 Task: Create a section Speedy Gonzales and in the section, add a milestone Mobile device management (MDM) implementation in the project CoreLine
Action: Mouse moved to (117, 483)
Screenshot: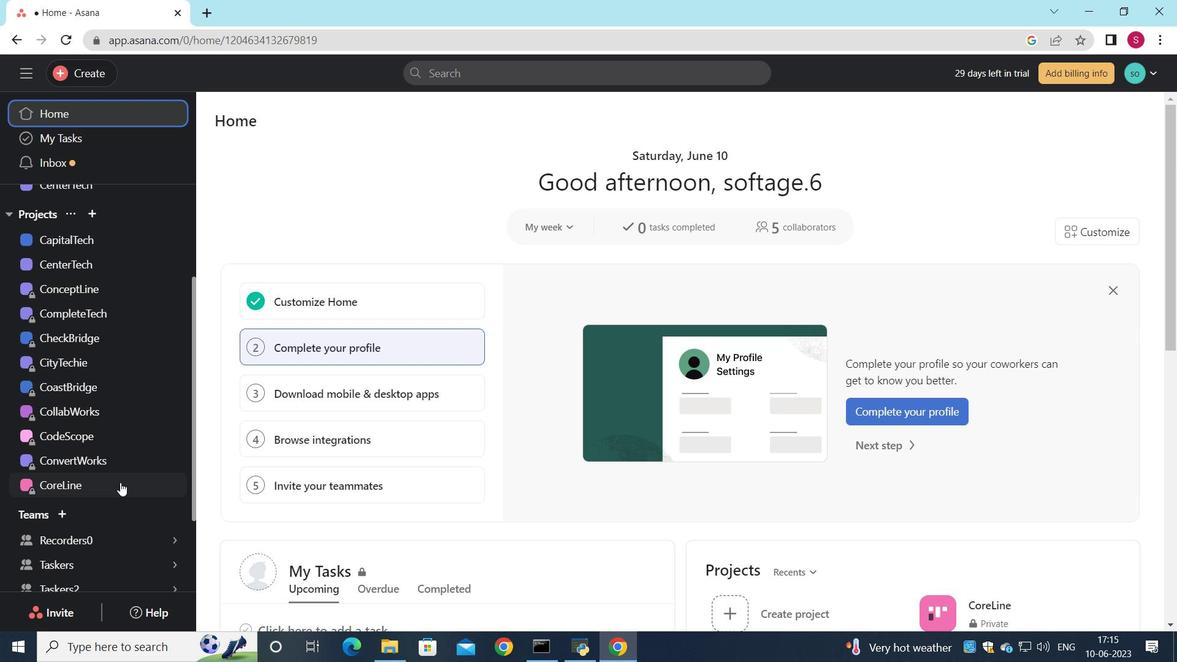 
Action: Mouse pressed left at (117, 483)
Screenshot: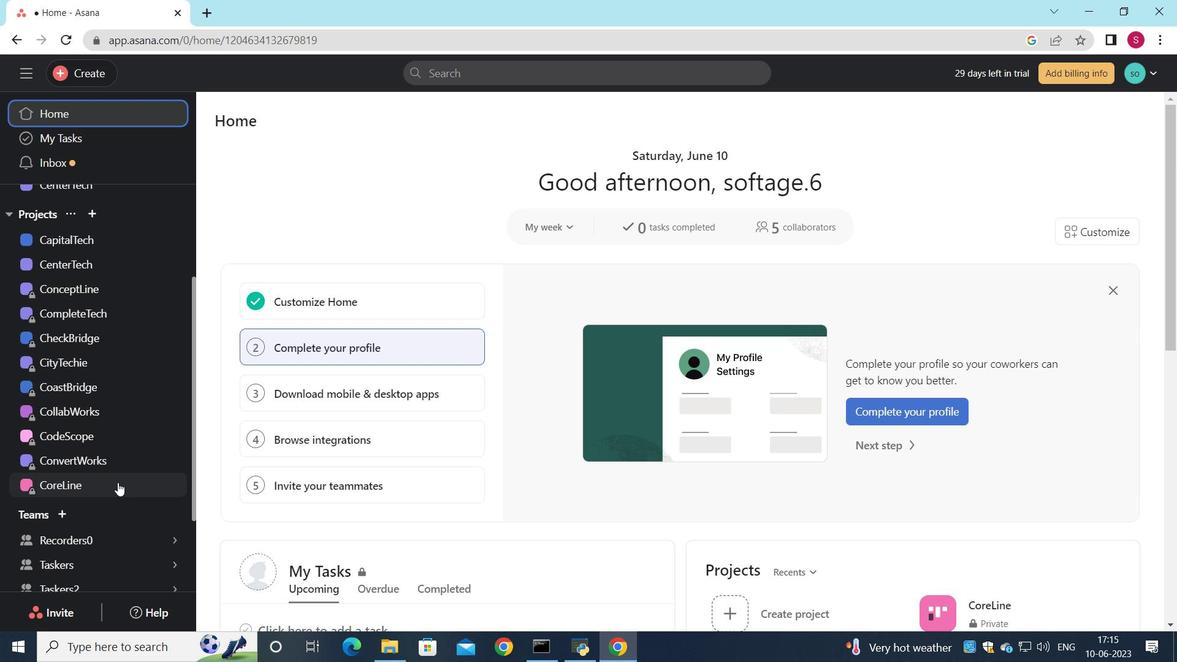 
Action: Mouse moved to (1171, 624)
Screenshot: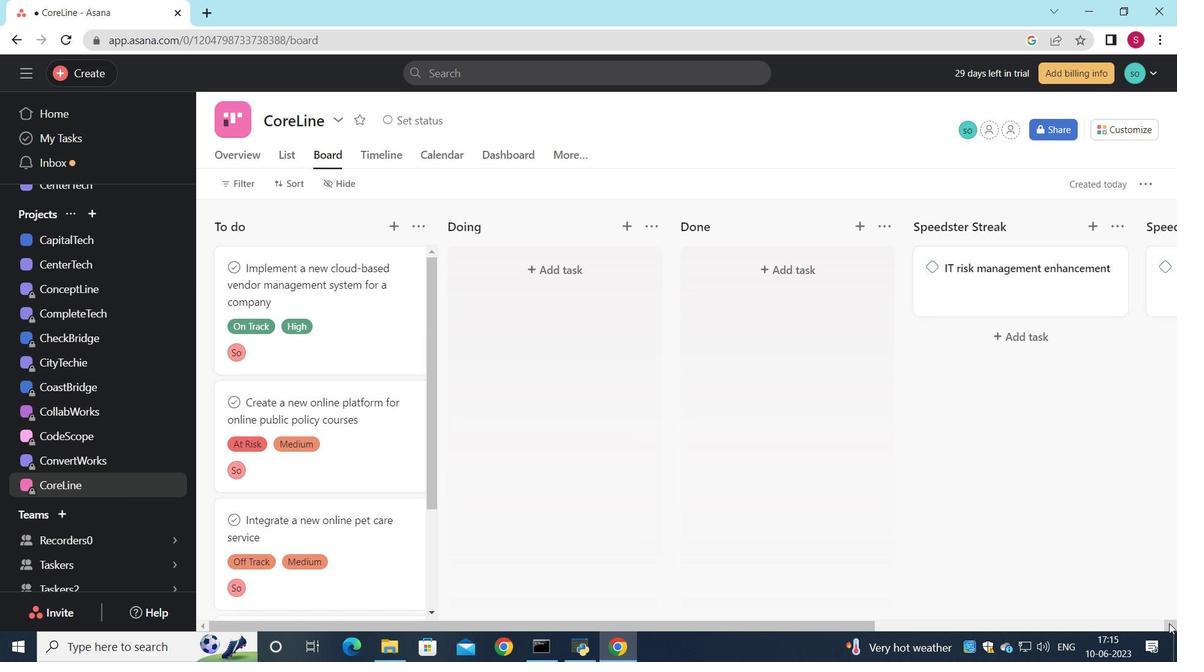 
Action: Mouse pressed left at (1171, 624)
Screenshot: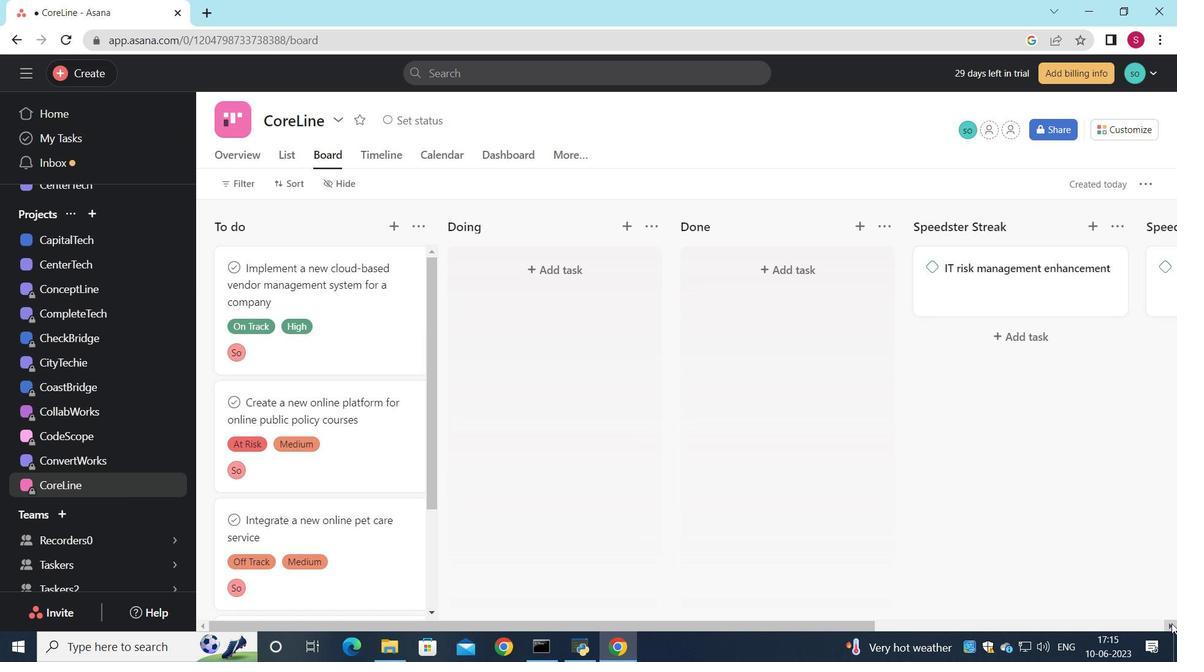 
Action: Mouse pressed left at (1171, 624)
Screenshot: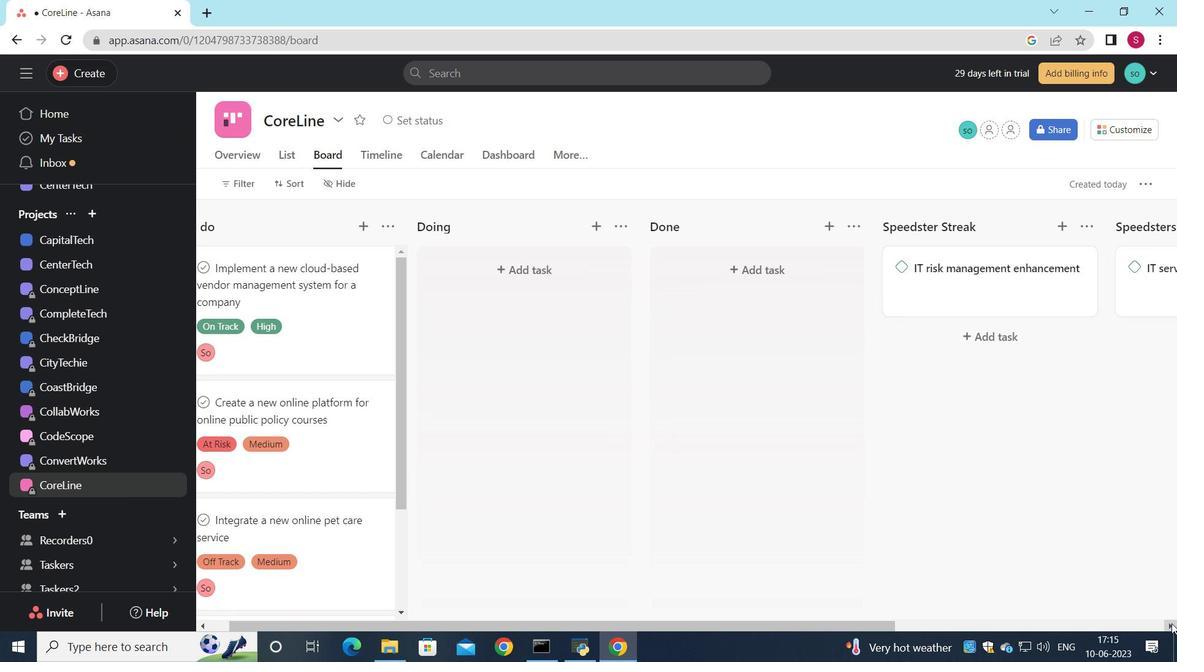 
Action: Mouse pressed left at (1171, 624)
Screenshot: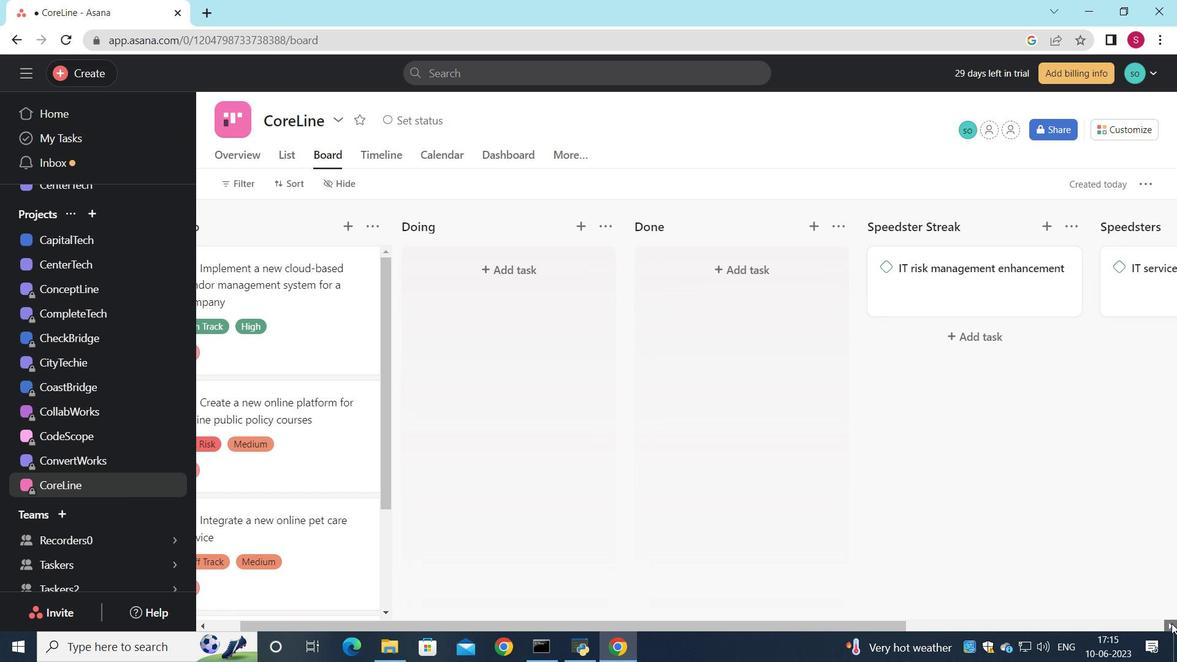 
Action: Mouse moved to (1055, 221)
Screenshot: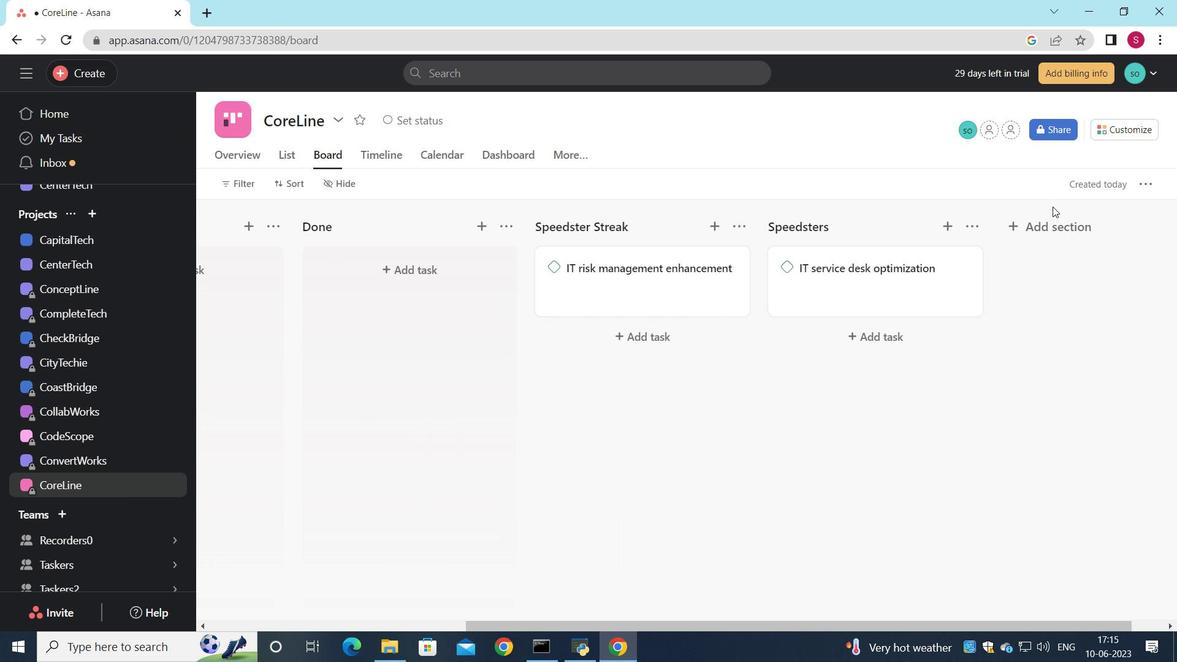 
Action: Mouse pressed left at (1055, 221)
Screenshot: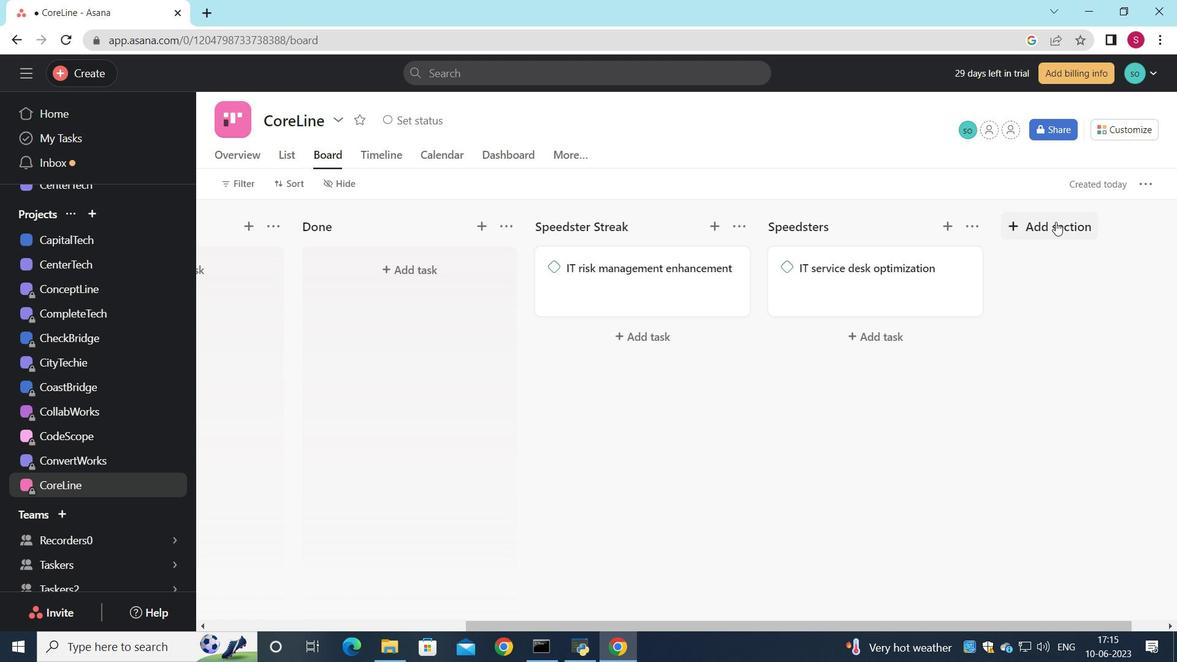
Action: Mouse moved to (1026, 244)
Screenshot: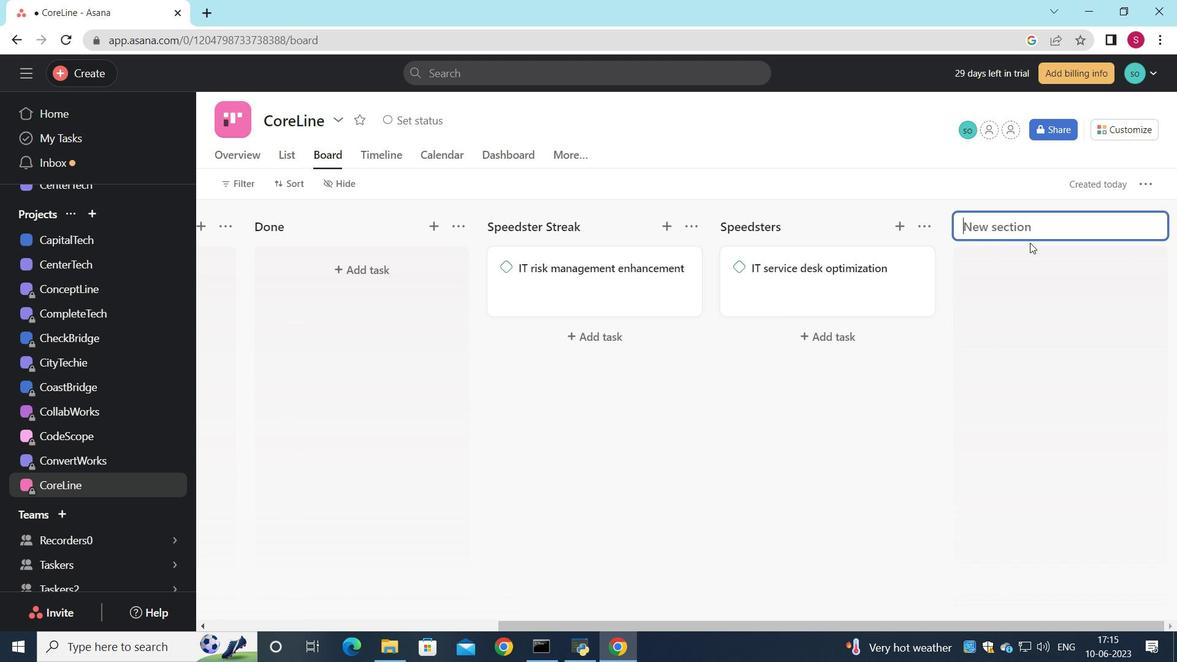 
Action: Key pressed <Key.shift>Speedt<Key.backspace>y<Key.space><Key.shift><Key.shift><Key.shift><Key.shift><Key.shift>Gon<Key.shift><Key.shift><Key.shift><Key.shift><Key.shift><Key.shift><Key.shift><Key.shift><Key.shift><Key.shift><Key.shift><Key.shift><Key.shift><Key.shift><Key.shift><Key.shift>zales
Screenshot: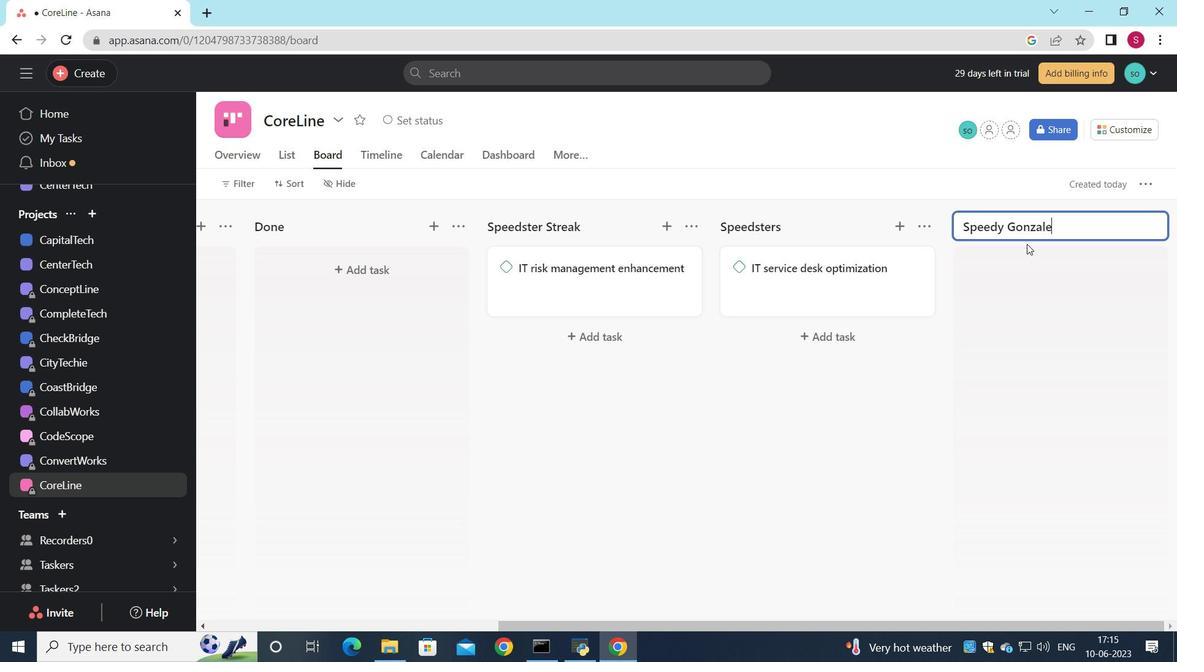 
Action: Mouse moved to (1068, 236)
Screenshot: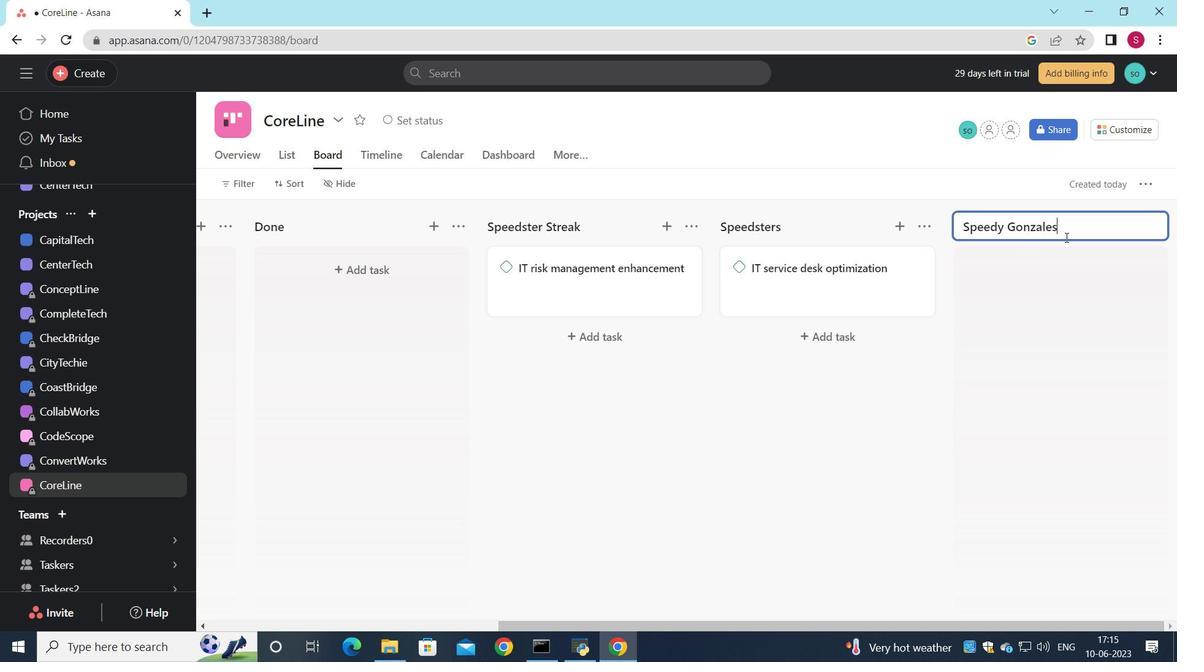 
Action: Mouse pressed left at (1068, 236)
Screenshot: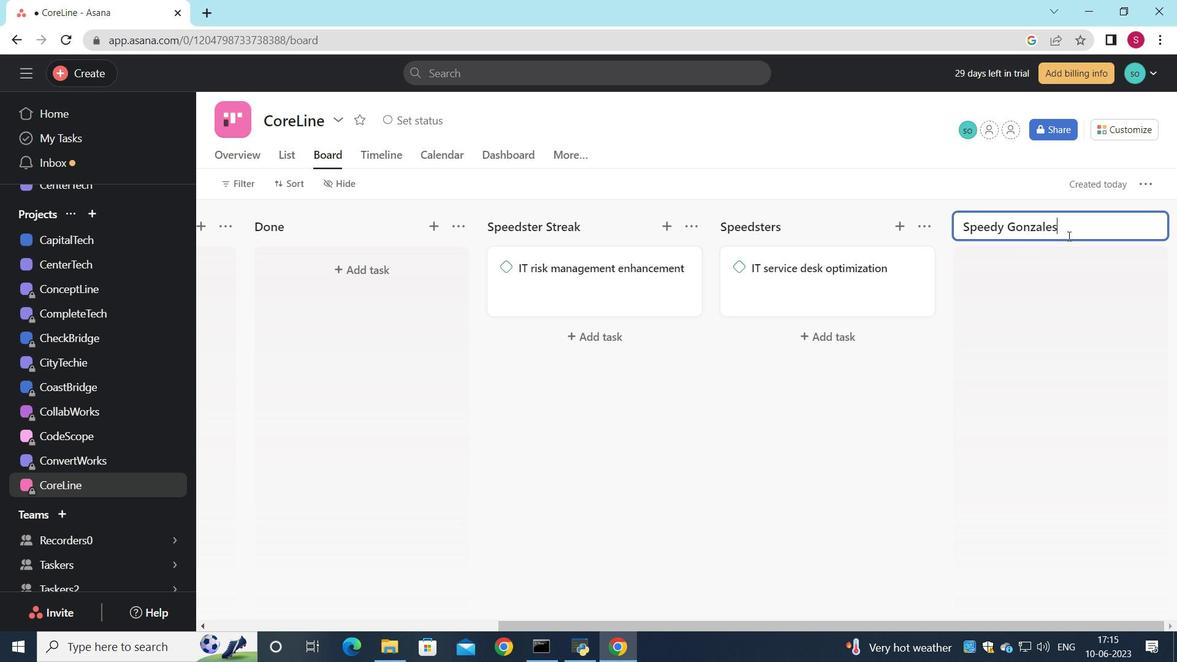 
Action: Mouse moved to (1059, 251)
Screenshot: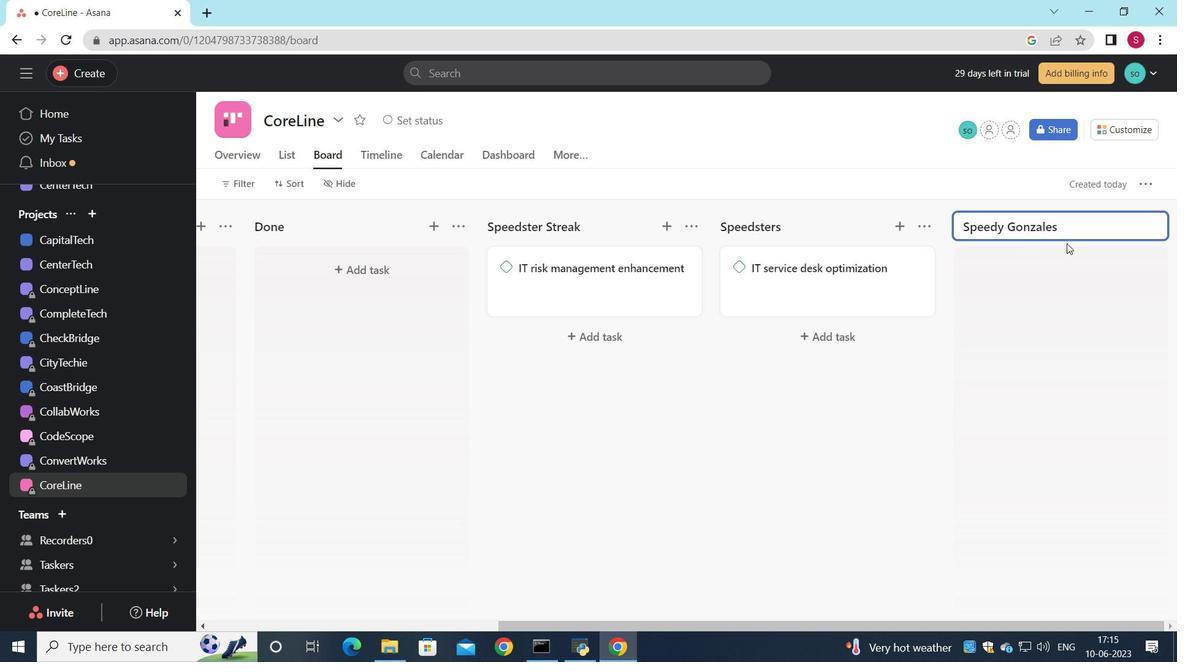 
Action: Mouse pressed left at (1059, 251)
Screenshot: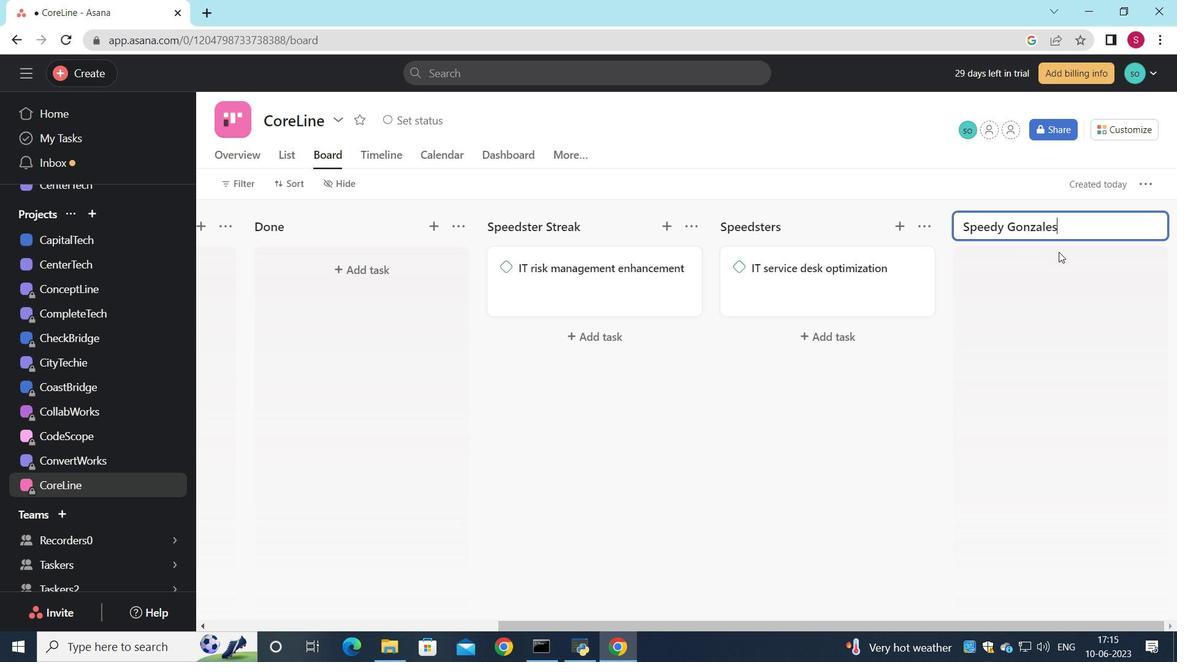 
Action: Mouse moved to (837, 271)
Screenshot: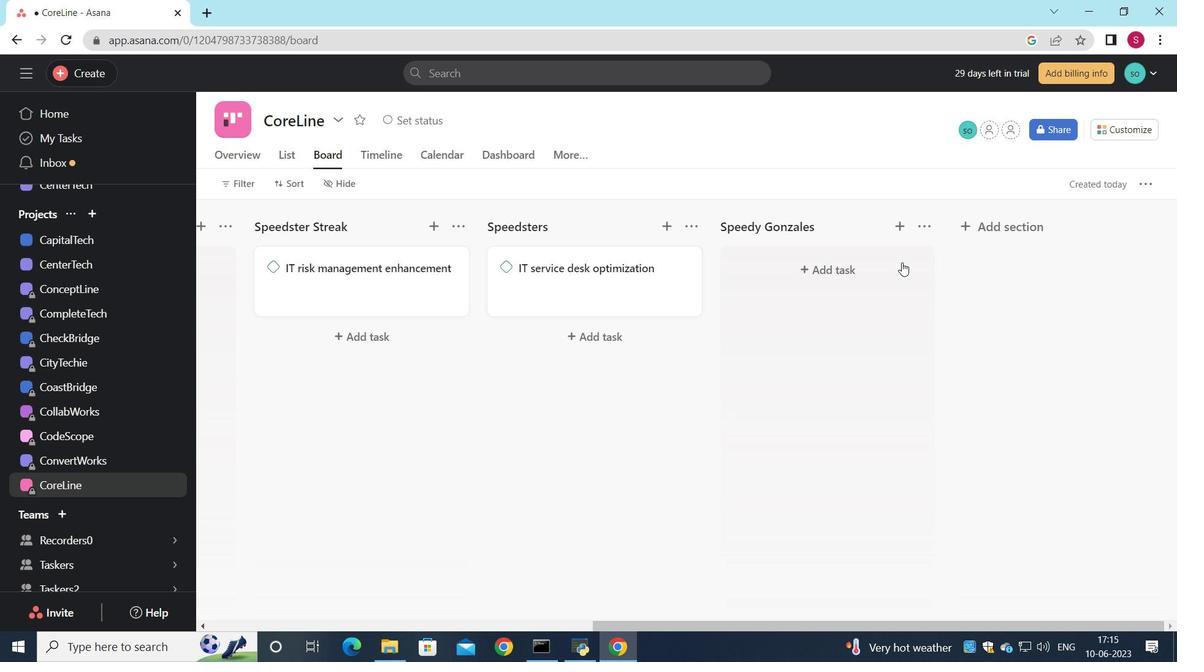 
Action: Mouse pressed left at (837, 271)
Screenshot: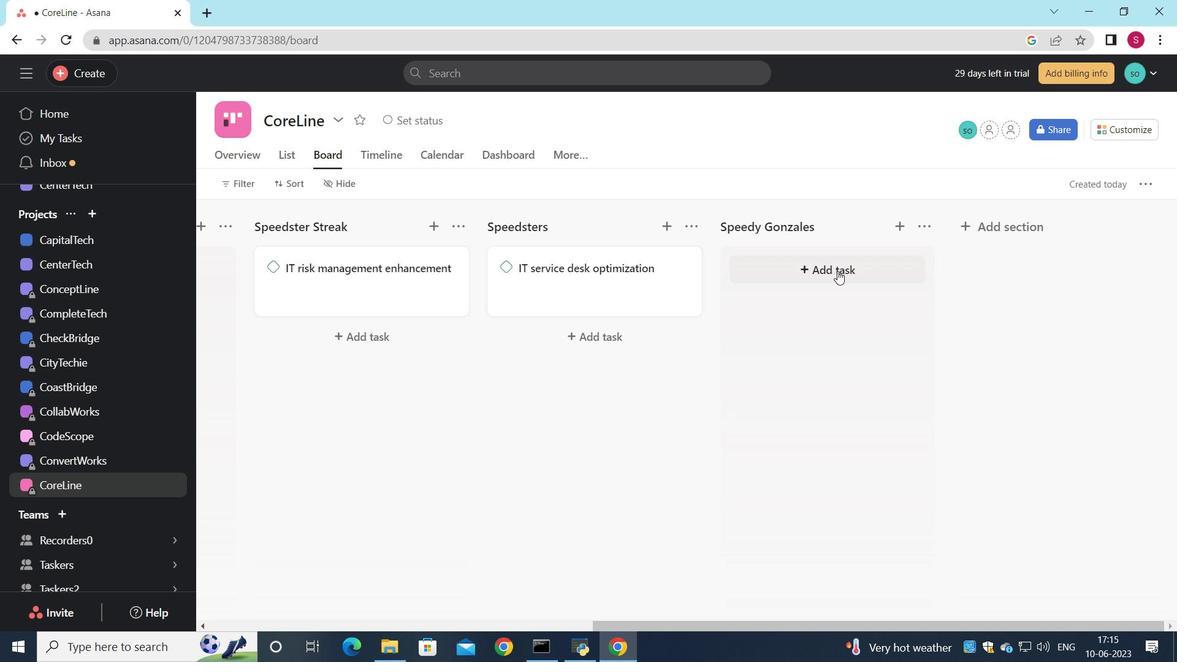 
Action: Mouse moved to (918, 301)
Screenshot: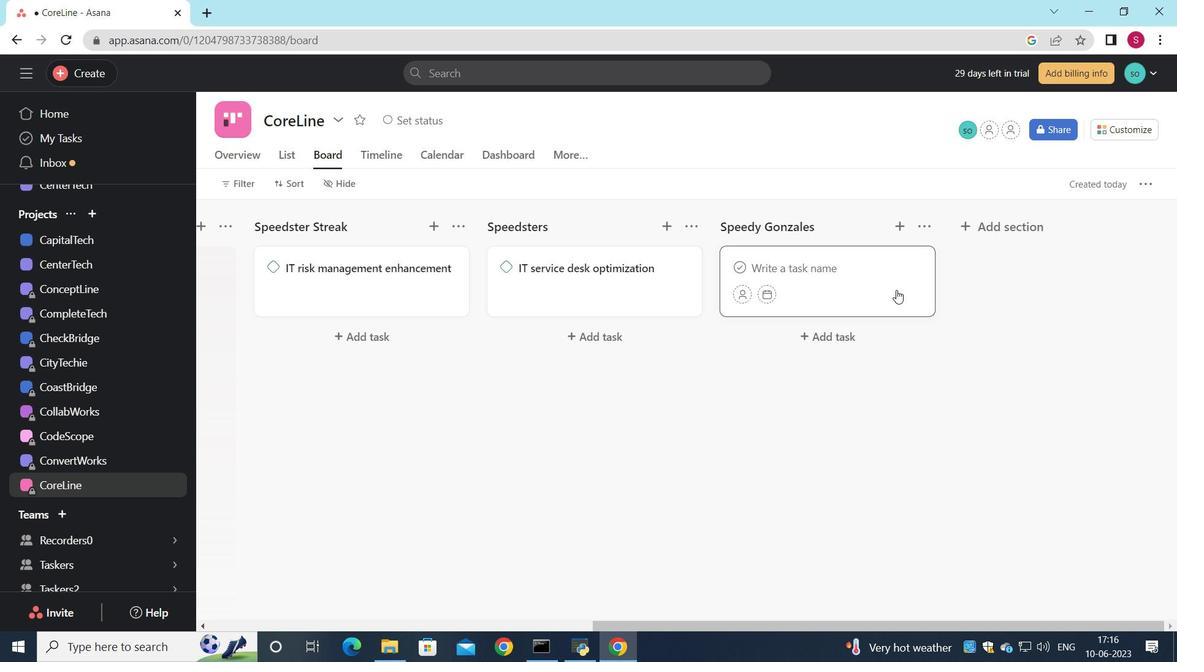 
Action: Key pressed <Key.shift_r>Mobile<Key.space>device<Key.space>management
Screenshot: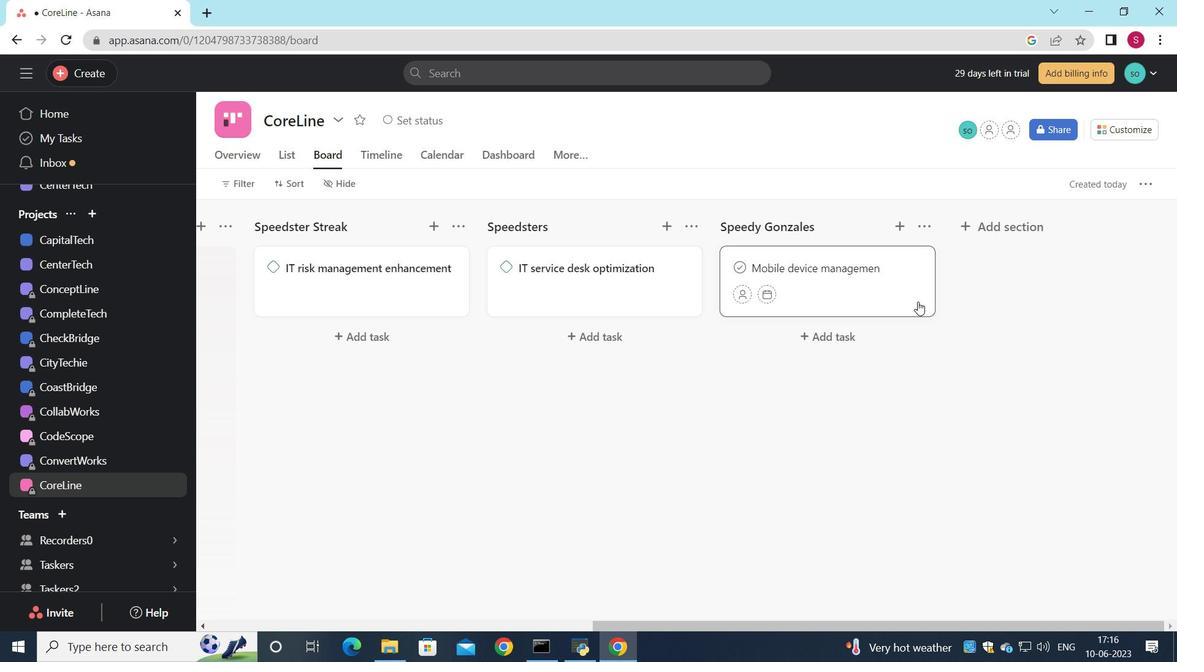 
Action: Mouse moved to (870, 308)
Screenshot: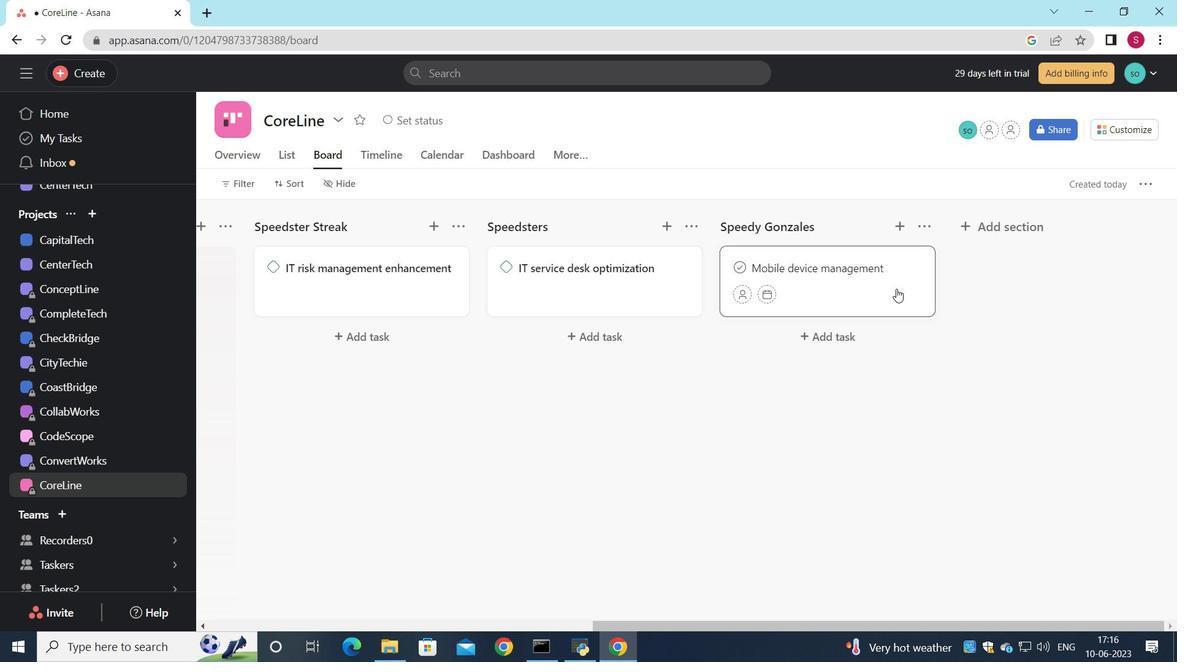 
Action: Mouse pressed left at (870, 308)
Screenshot: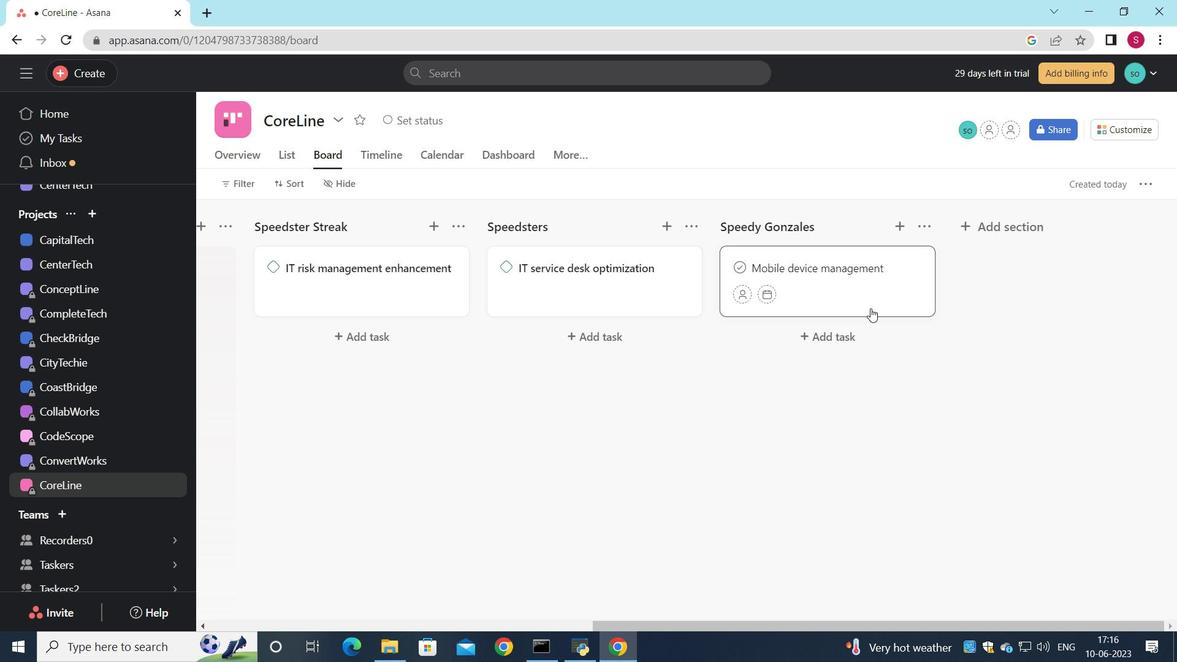 
Action: Mouse moved to (1116, 190)
Screenshot: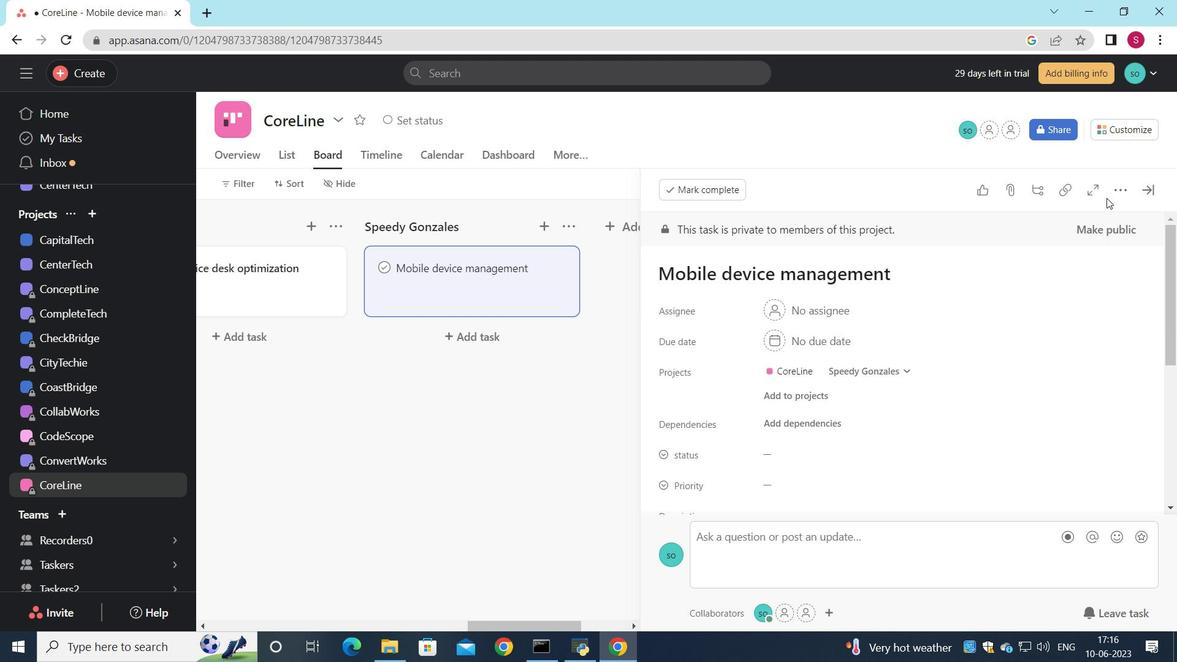 
Action: Mouse pressed left at (1116, 190)
Screenshot: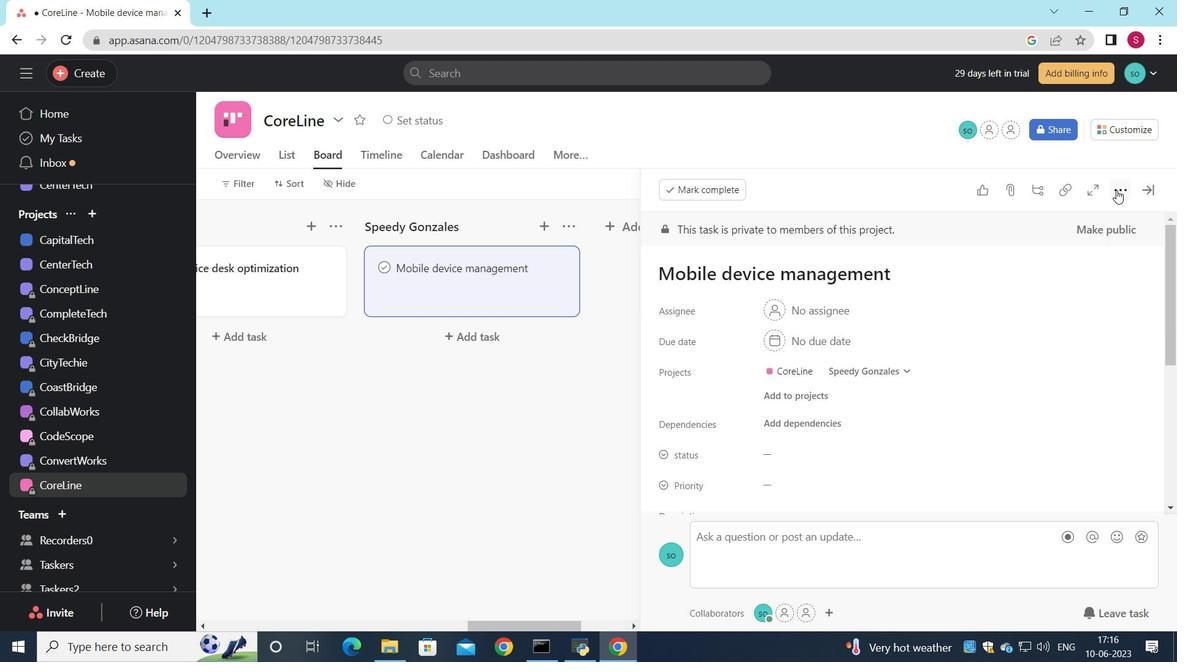 
Action: Mouse moved to (1044, 251)
Screenshot: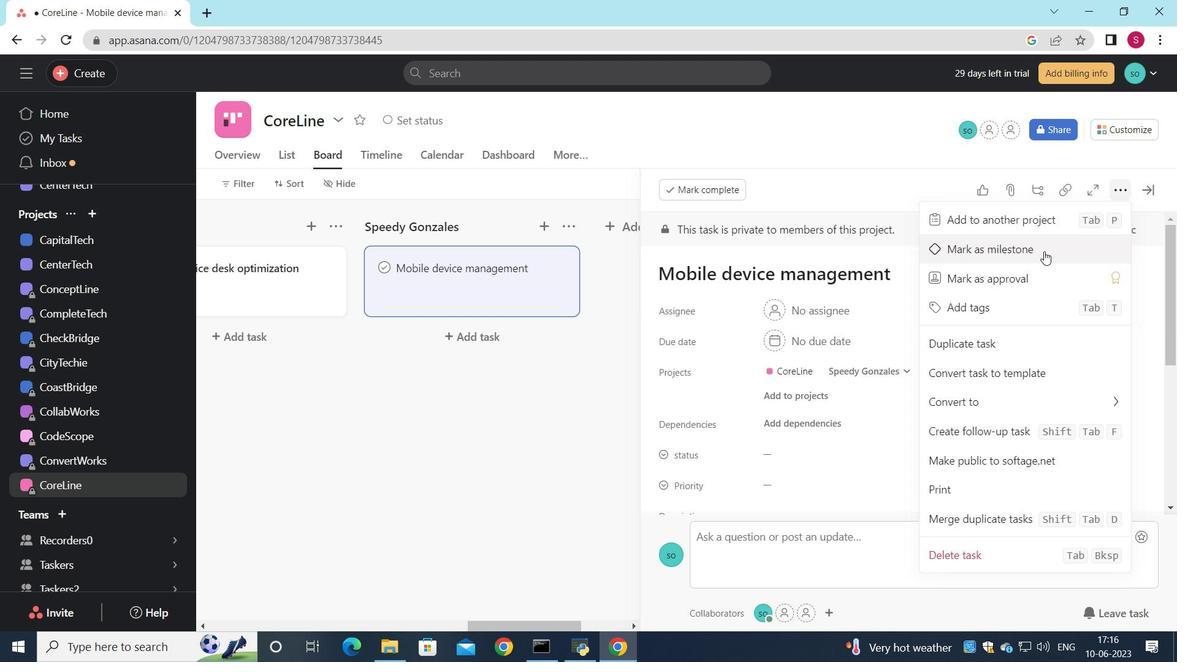 
Action: Mouse pressed left at (1044, 251)
Screenshot: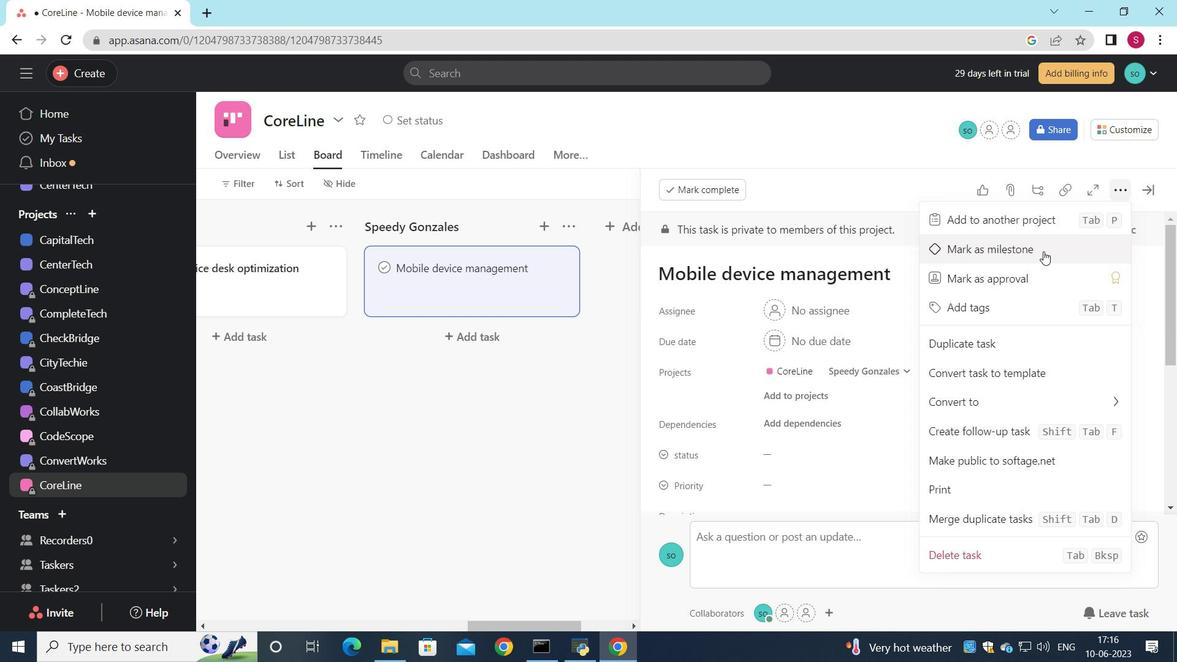 
Action: Mouse moved to (976, 247)
Screenshot: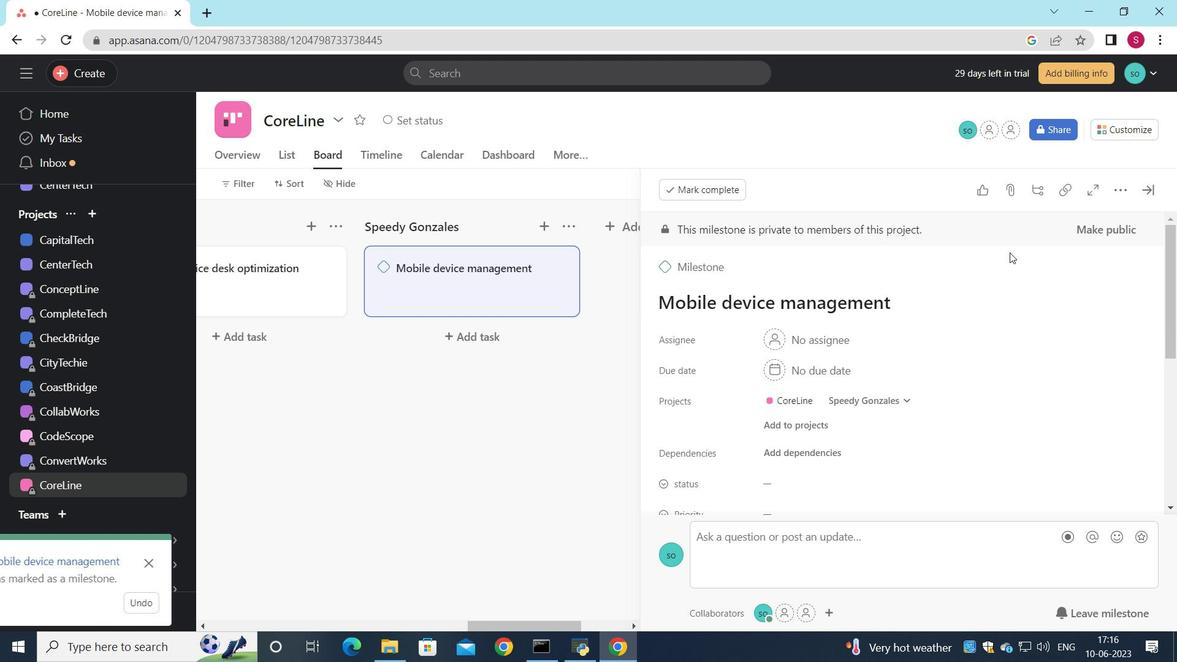 
